 Task: Add Icelandic Provisions Vanilla Skyr Yogurt to the cart.
Action: Mouse moved to (20, 112)
Screenshot: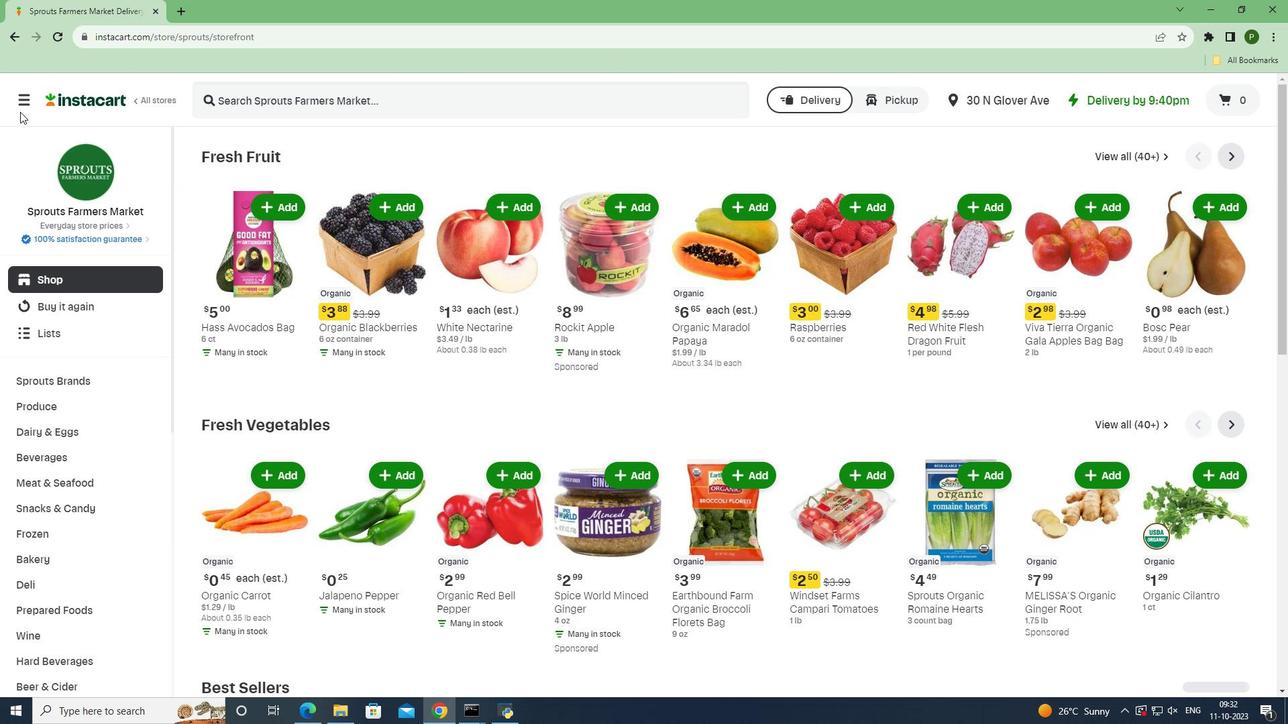 
Action: Mouse pressed left at (20, 112)
Screenshot: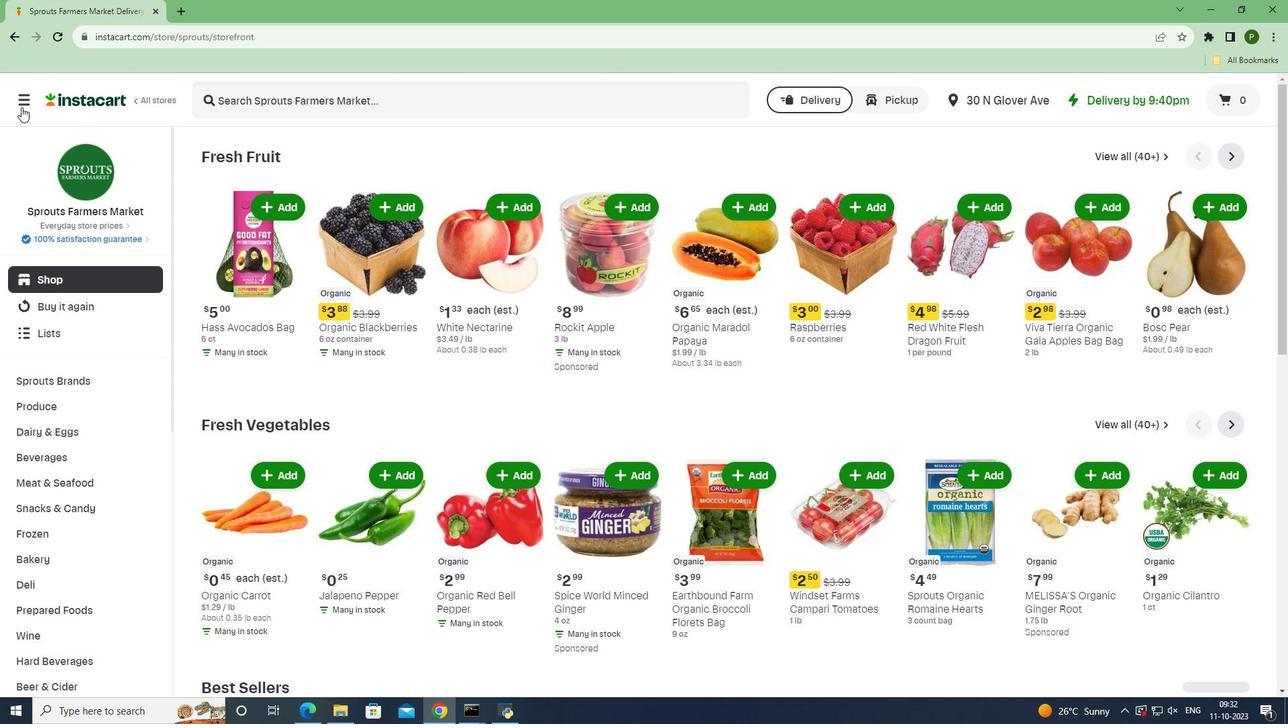 
Action: Mouse moved to (21, 107)
Screenshot: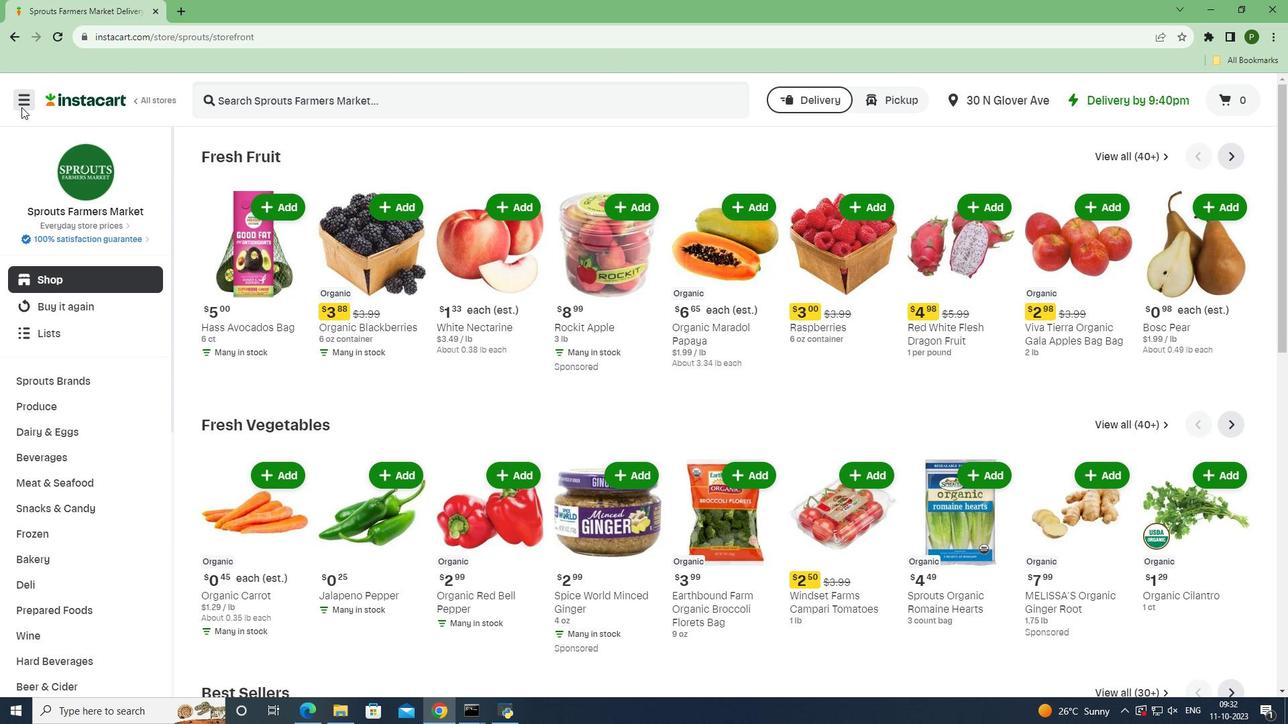 
Action: Mouse pressed left at (21, 107)
Screenshot: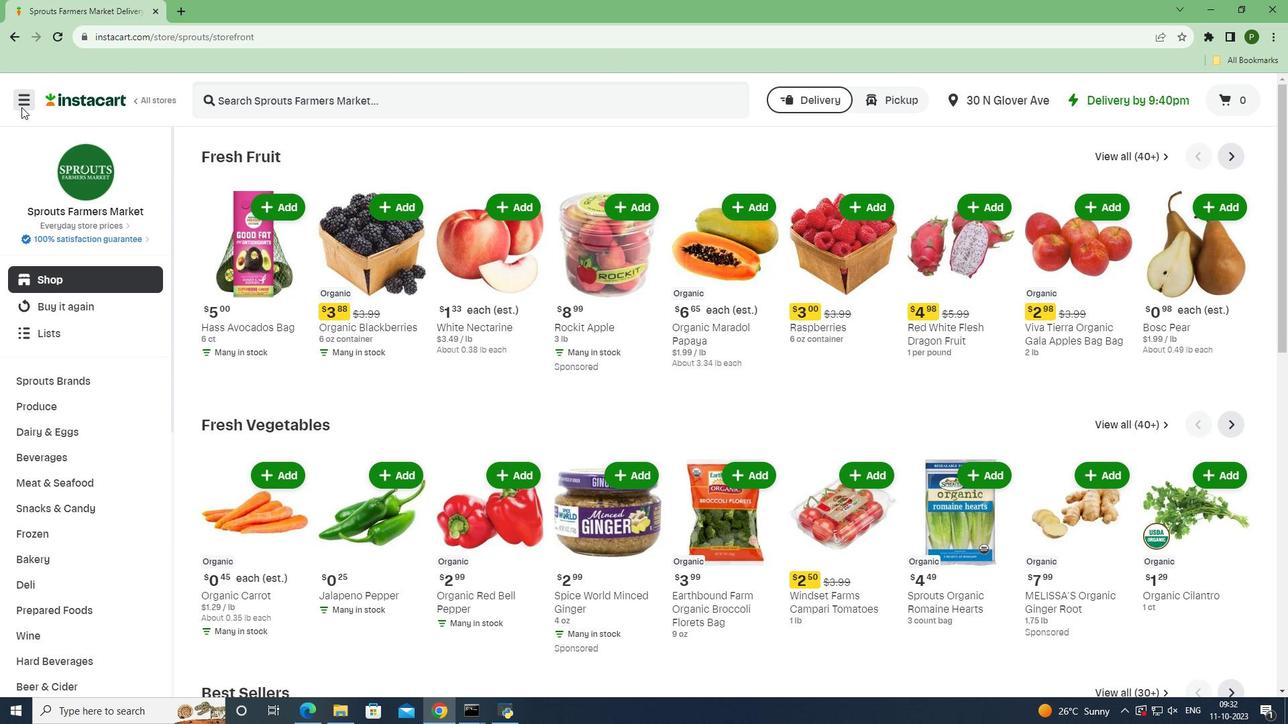 
Action: Mouse moved to (46, 347)
Screenshot: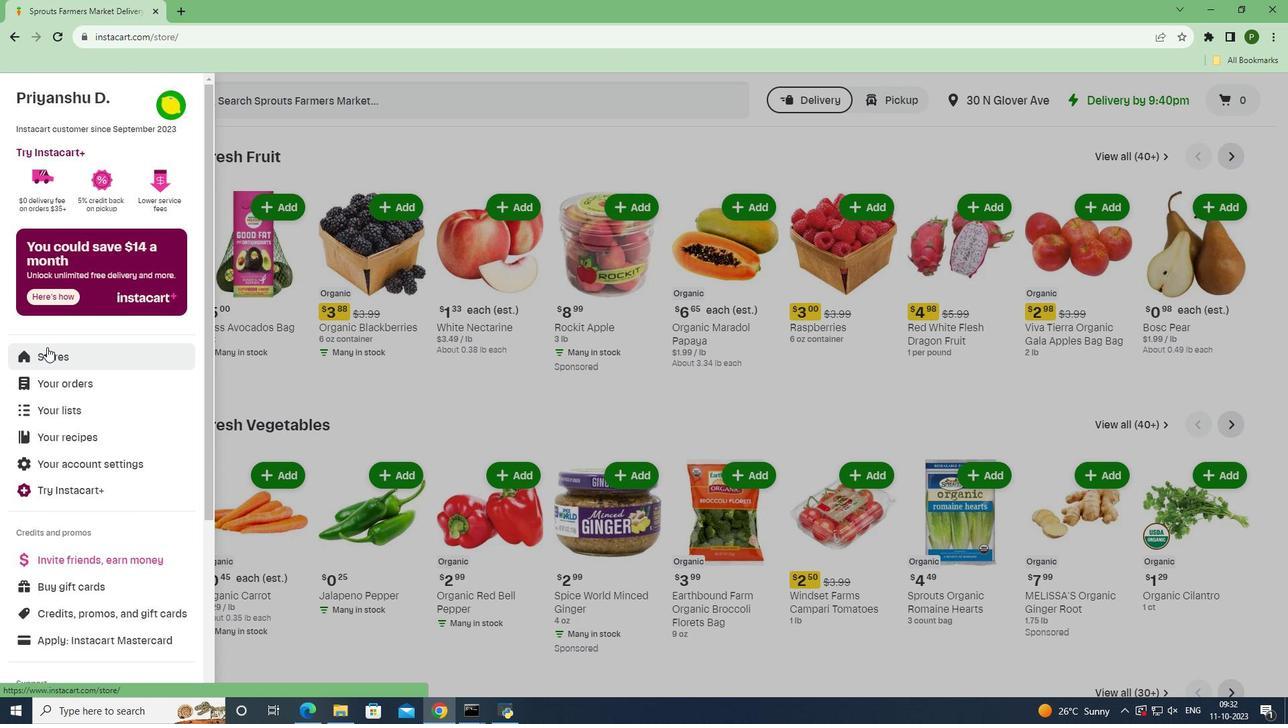 
Action: Mouse pressed left at (46, 347)
Screenshot: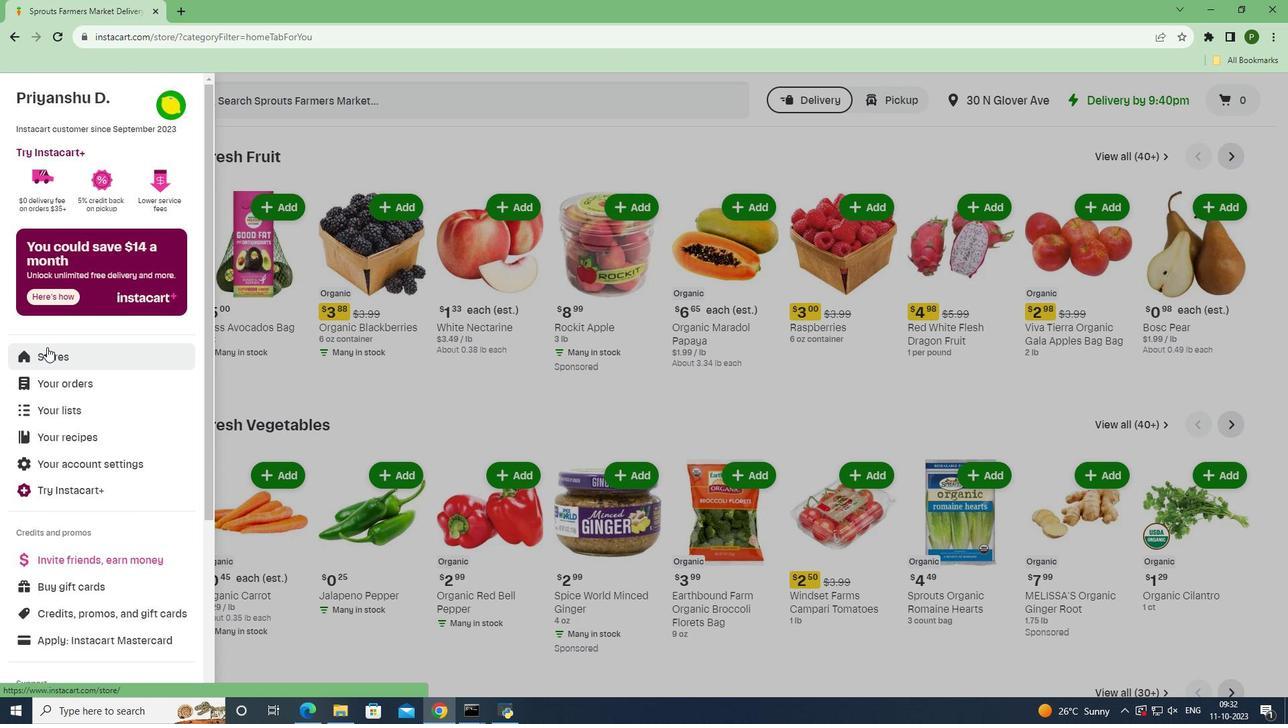 
Action: Mouse moved to (294, 155)
Screenshot: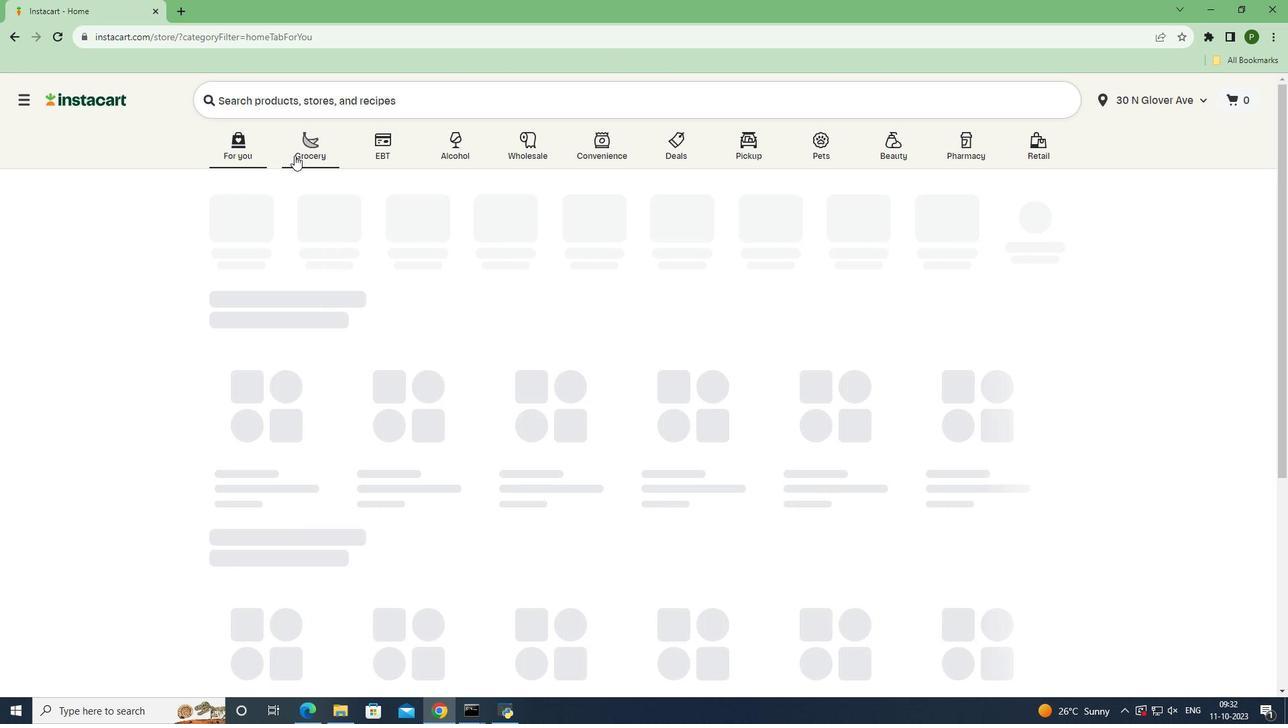
Action: Mouse pressed left at (294, 155)
Screenshot: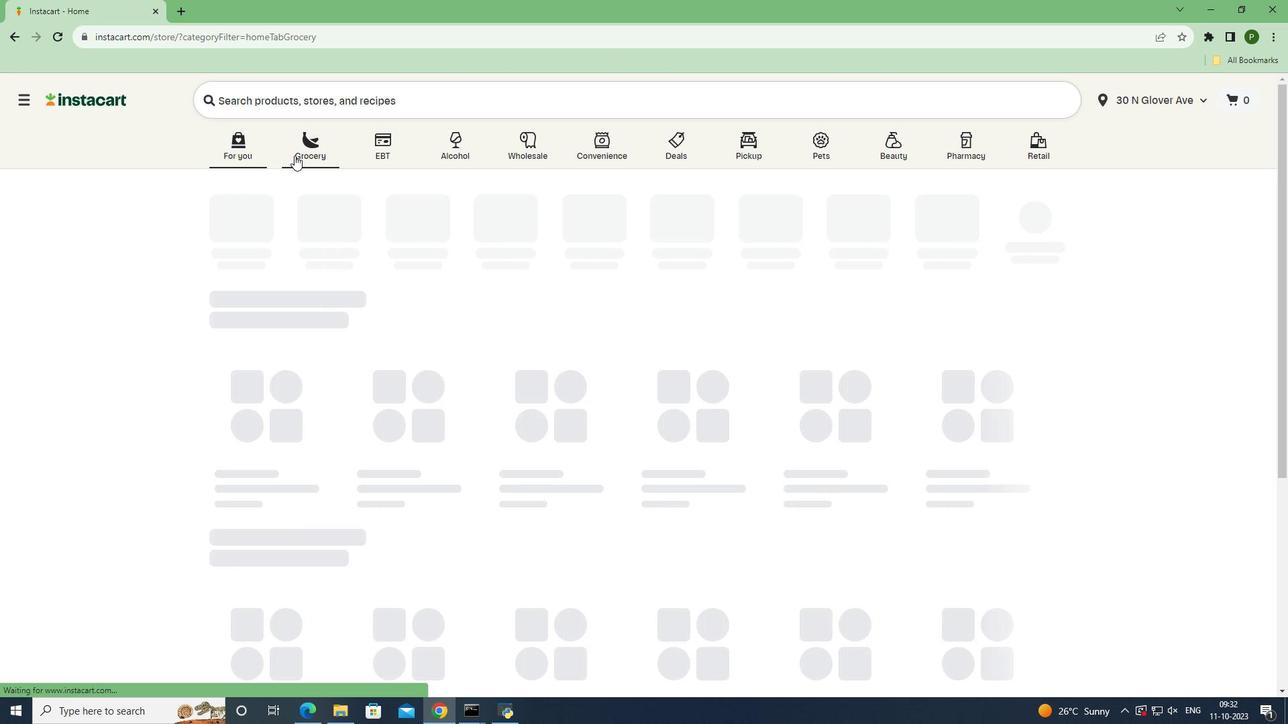 
Action: Mouse moved to (531, 301)
Screenshot: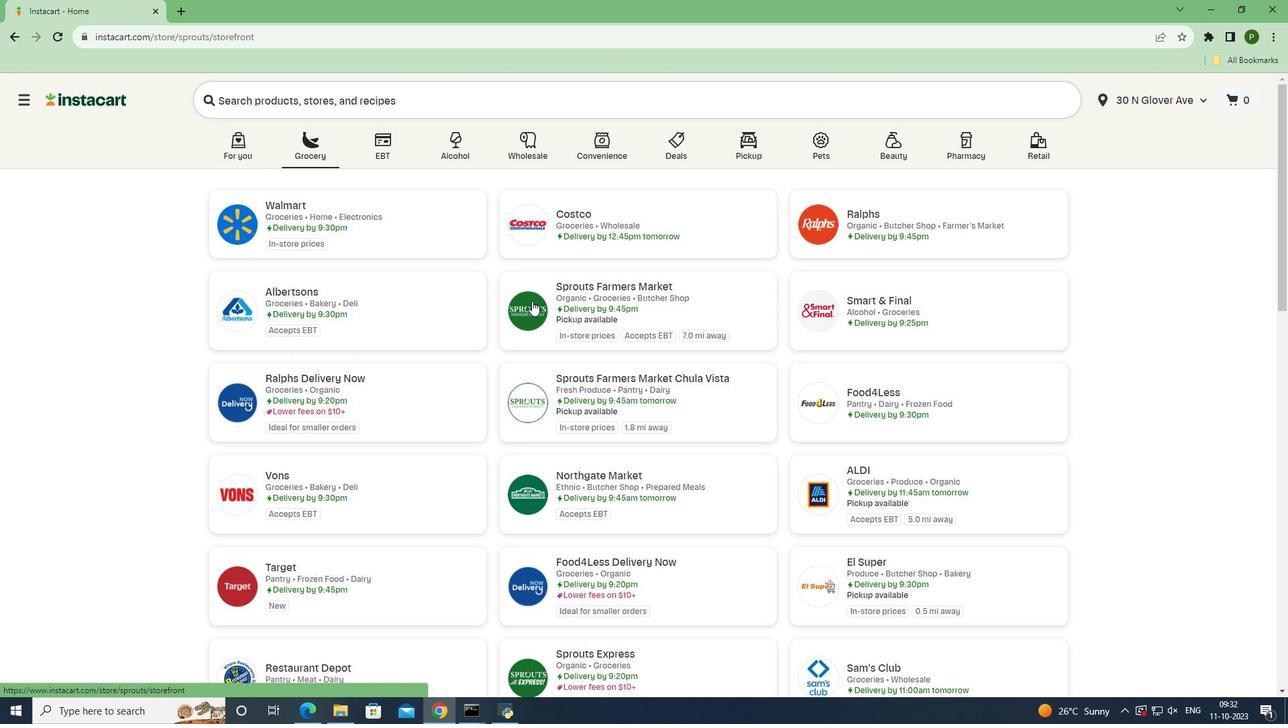
Action: Mouse pressed left at (531, 301)
Screenshot: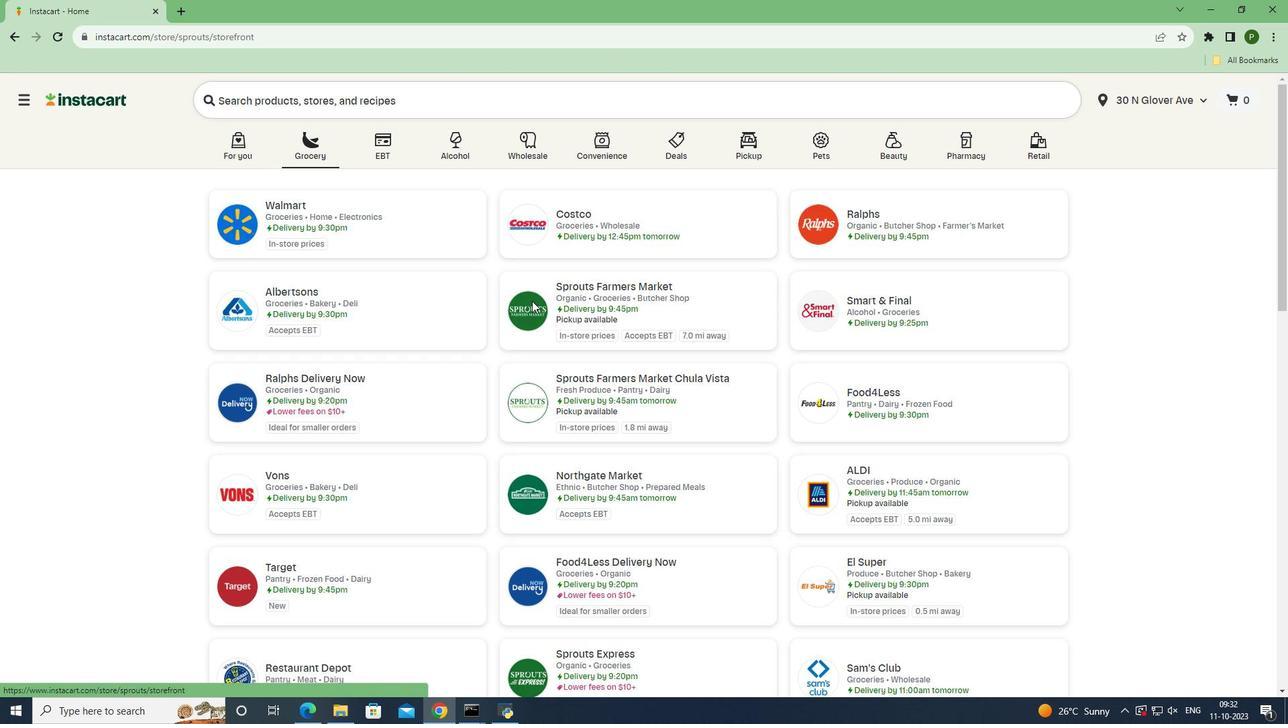 
Action: Mouse moved to (115, 438)
Screenshot: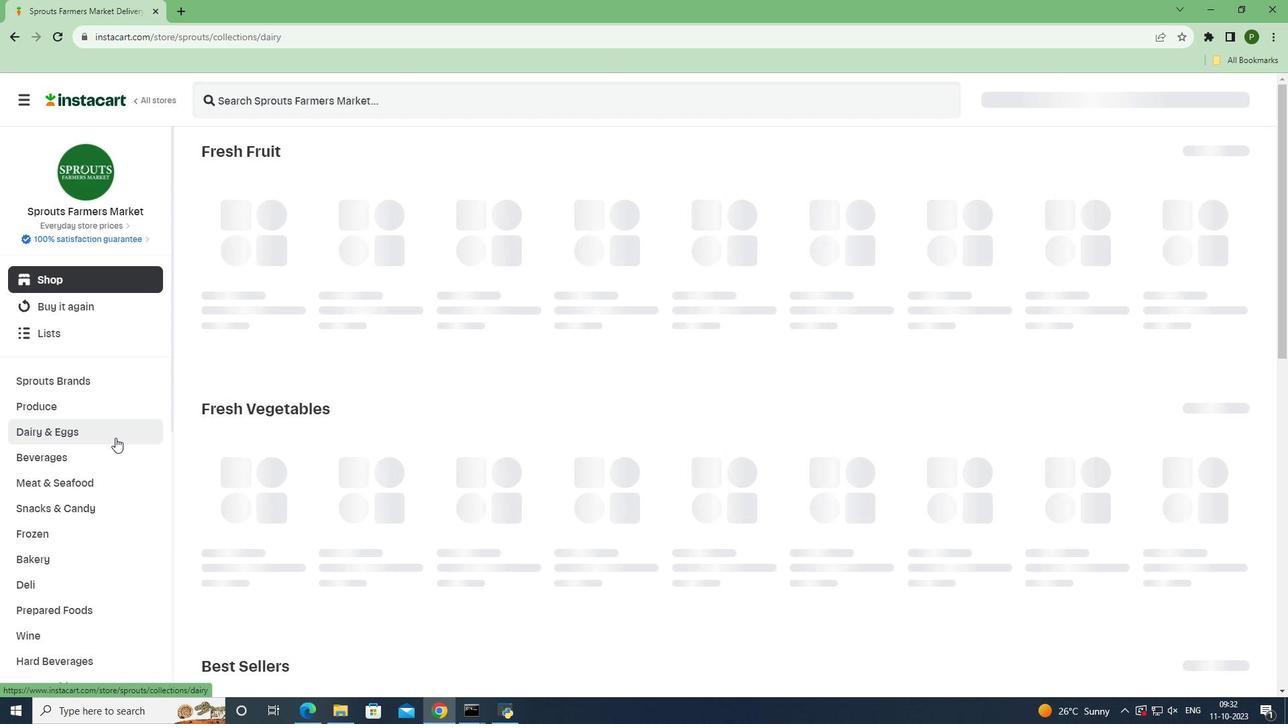 
Action: Mouse pressed left at (115, 438)
Screenshot: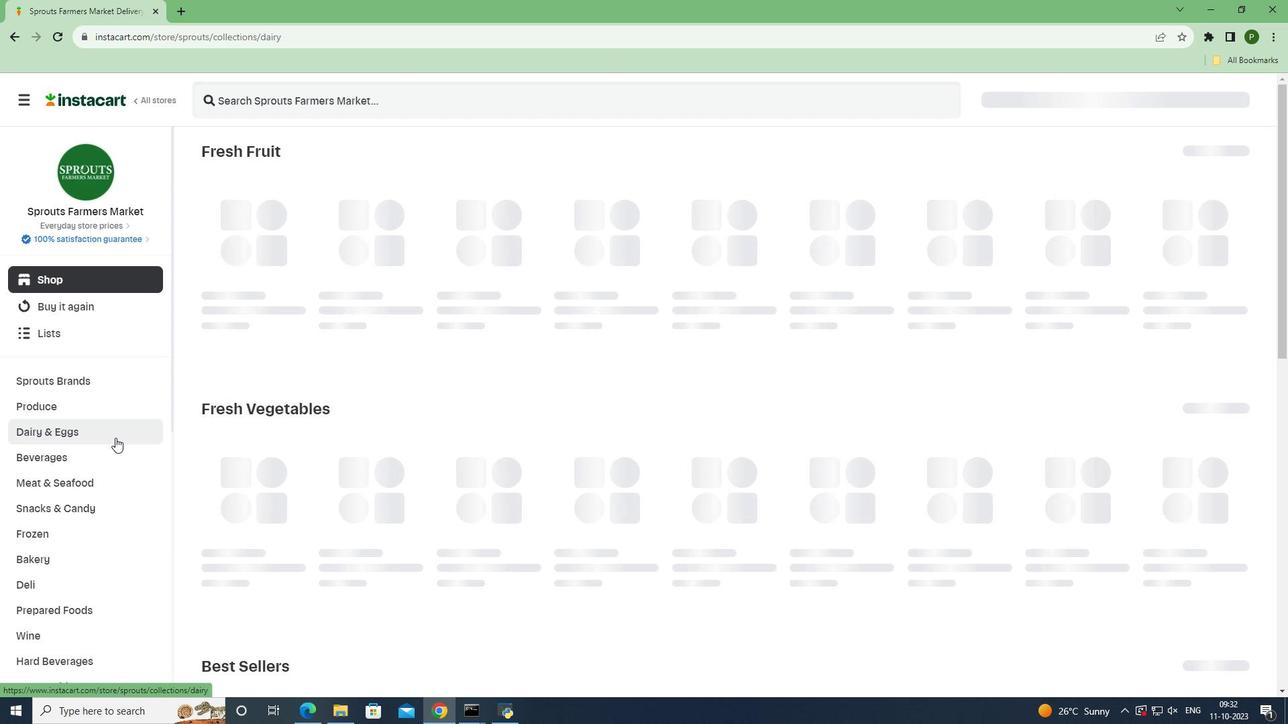 
Action: Mouse moved to (73, 535)
Screenshot: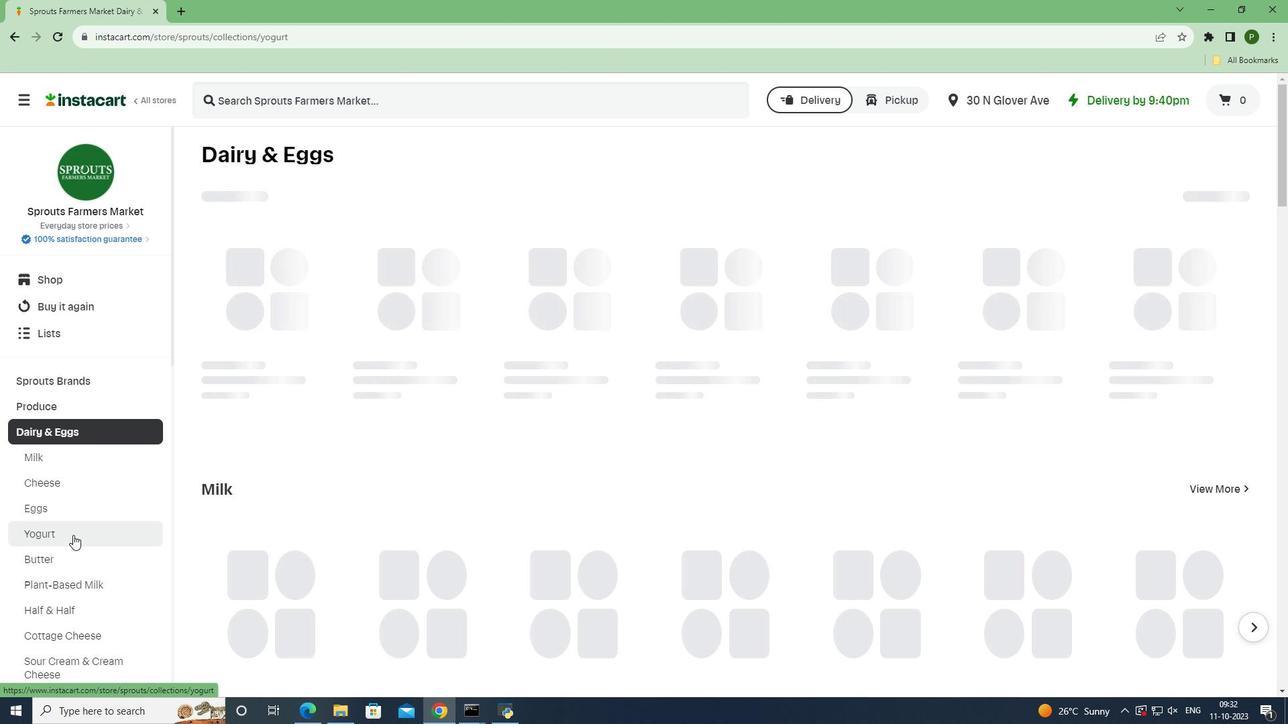 
Action: Mouse pressed left at (73, 535)
Screenshot: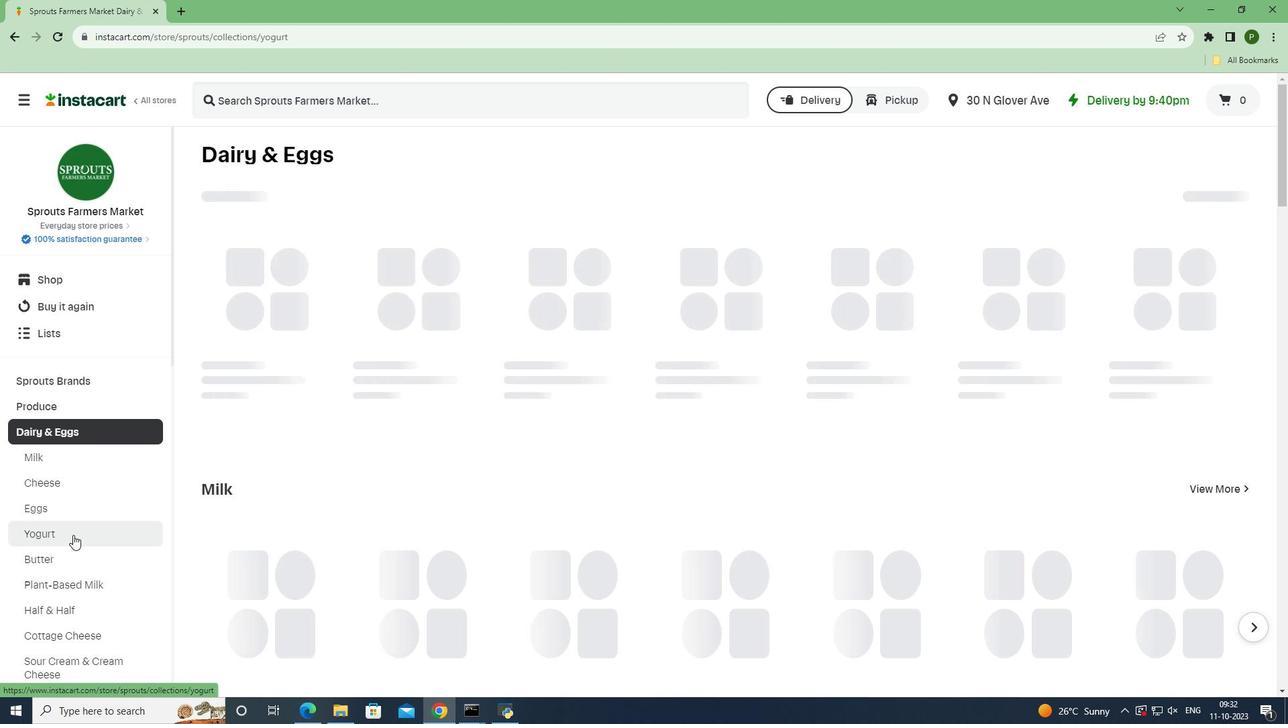 
Action: Mouse moved to (282, 103)
Screenshot: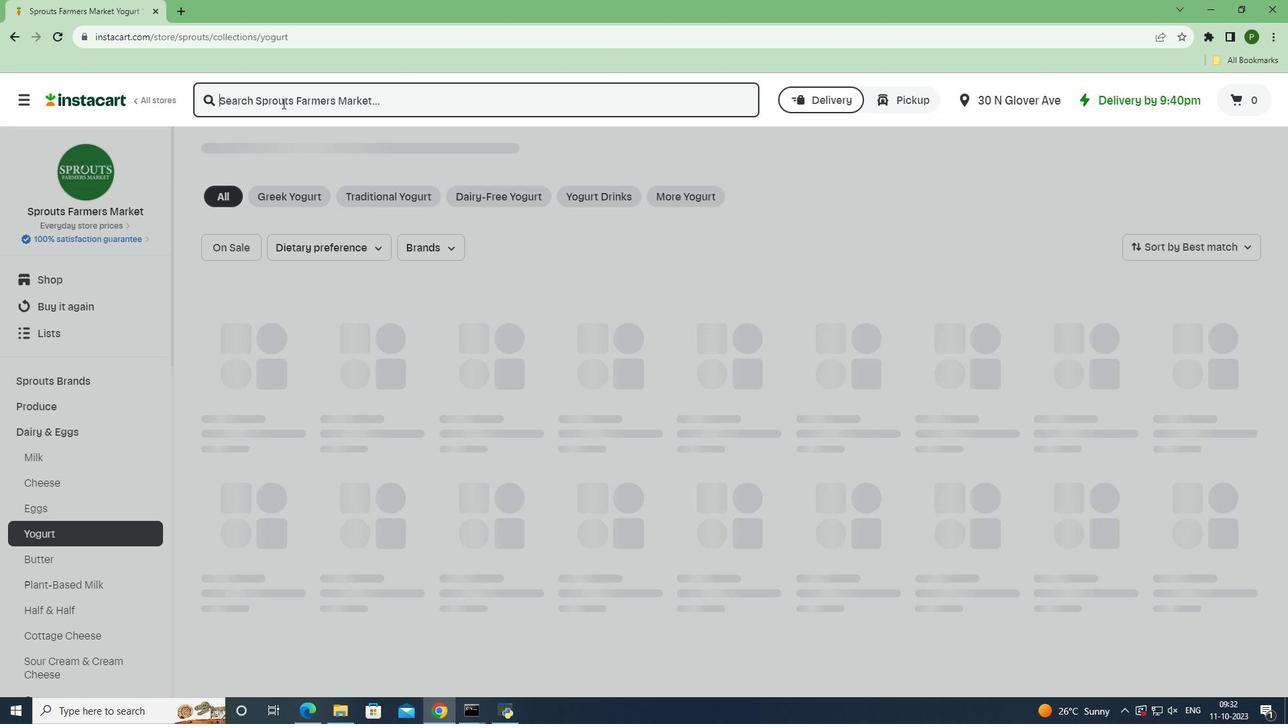 
Action: Mouse pressed left at (282, 103)
Screenshot: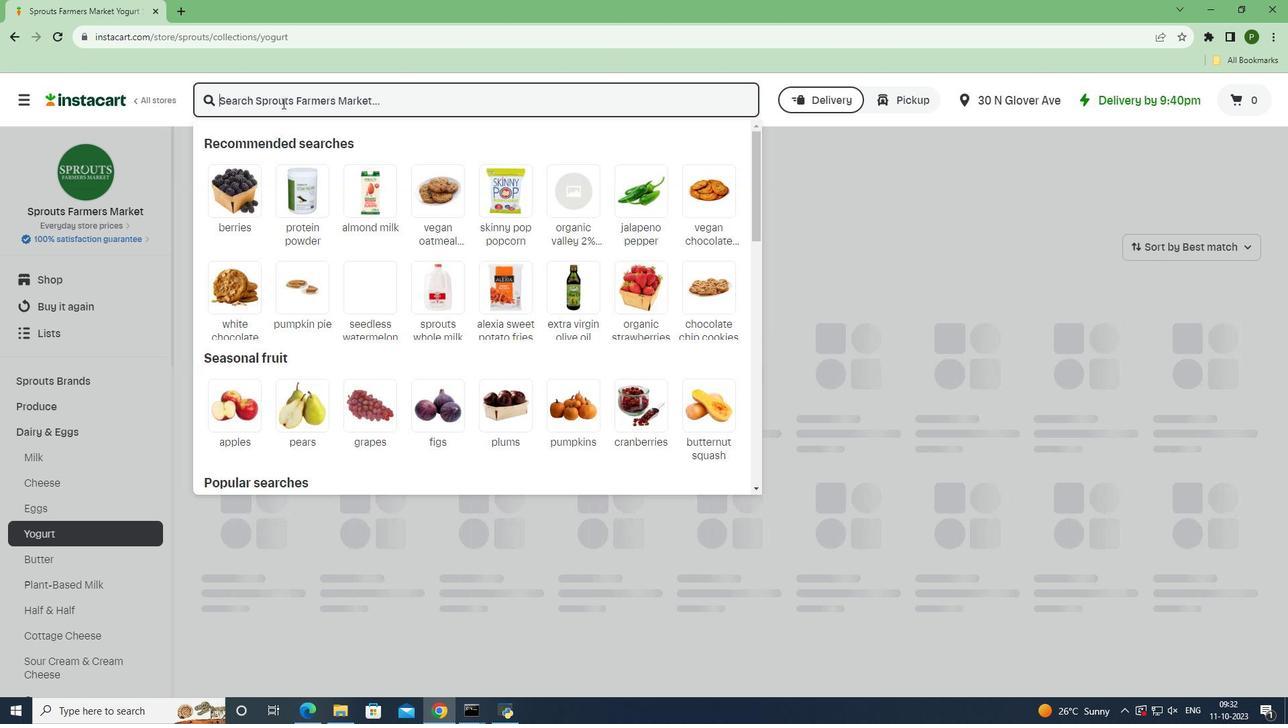 
Action: Key pressed <Key.caps_lock><Key.caps_lock>i<Key.caps_lock>CELANDIC<Key.space><Key.caps_lock>p<Key.caps_lock>ROVISIONS<Key.space><Key.caps_lock>v<Key.caps_lock>ANILLA<Key.space><Key.caps_lock>s<Key.caps_lock>KYR<Key.space><Key.caps_lock>y<Key.caps_lock>OGURT<Key.space><Key.enter>
Screenshot: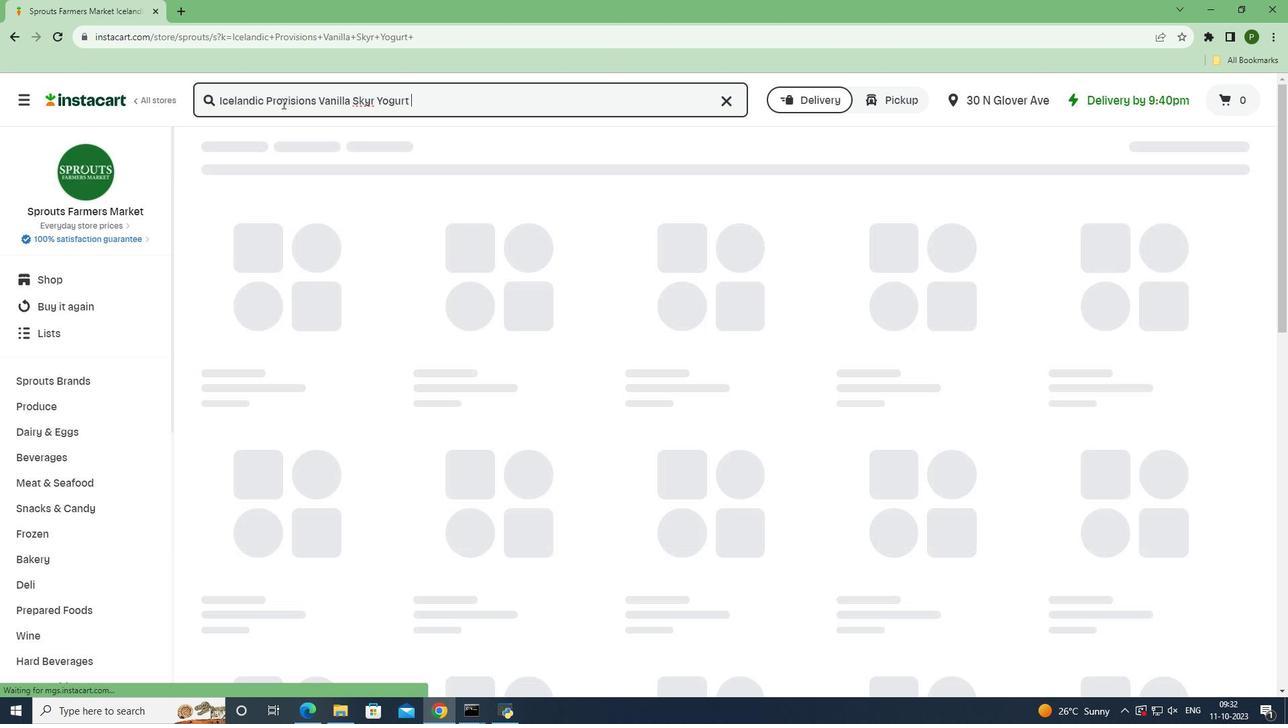 
Action: Mouse moved to (759, 234)
Screenshot: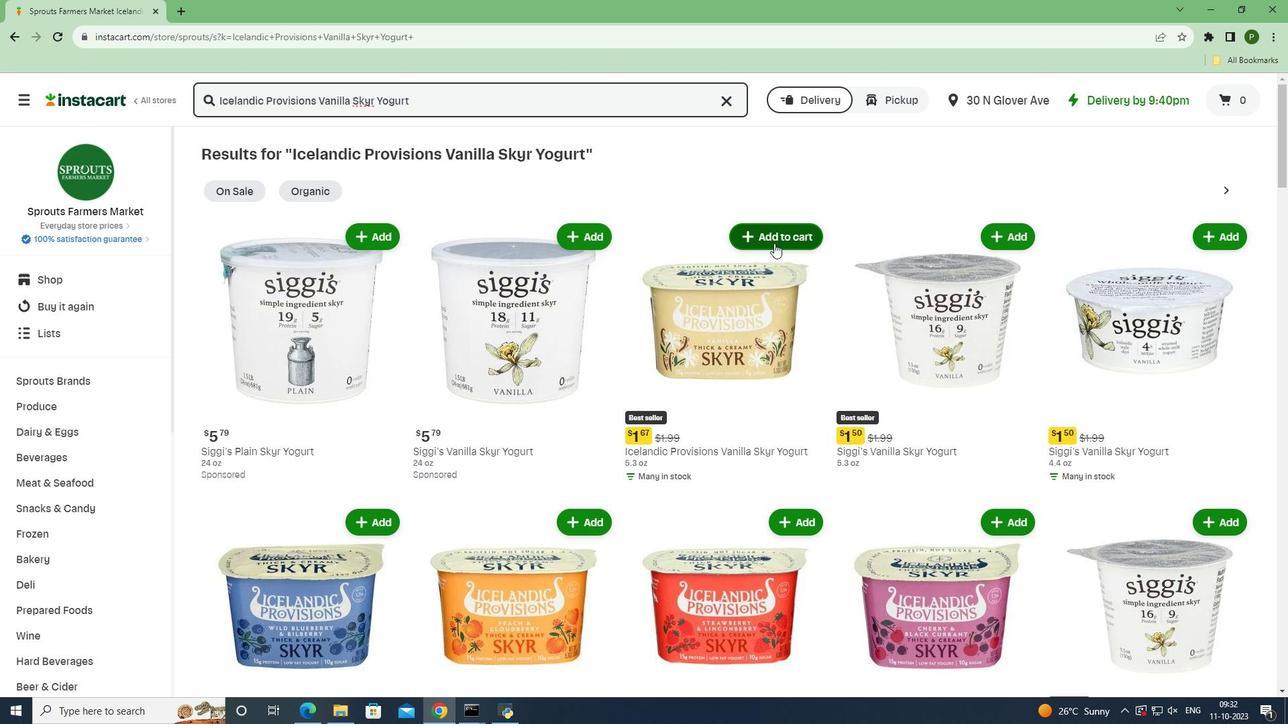 
Action: Mouse pressed left at (759, 234)
Screenshot: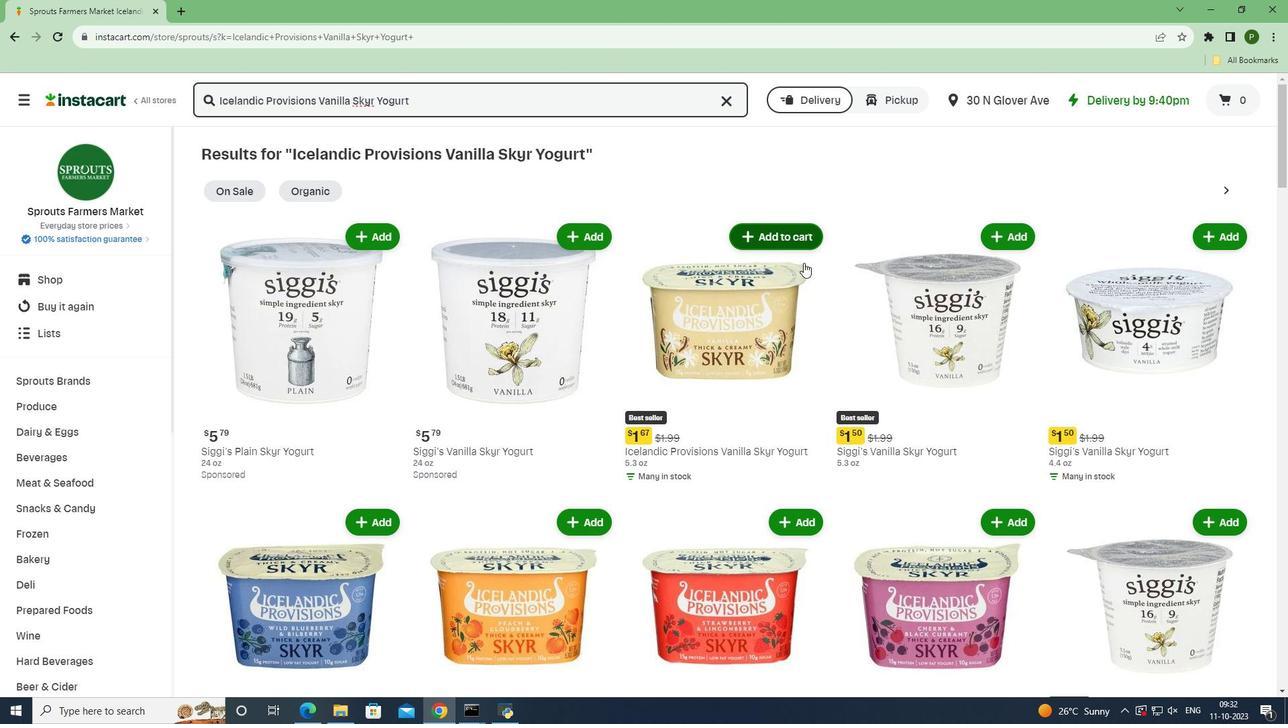 
Action: Mouse moved to (816, 285)
Screenshot: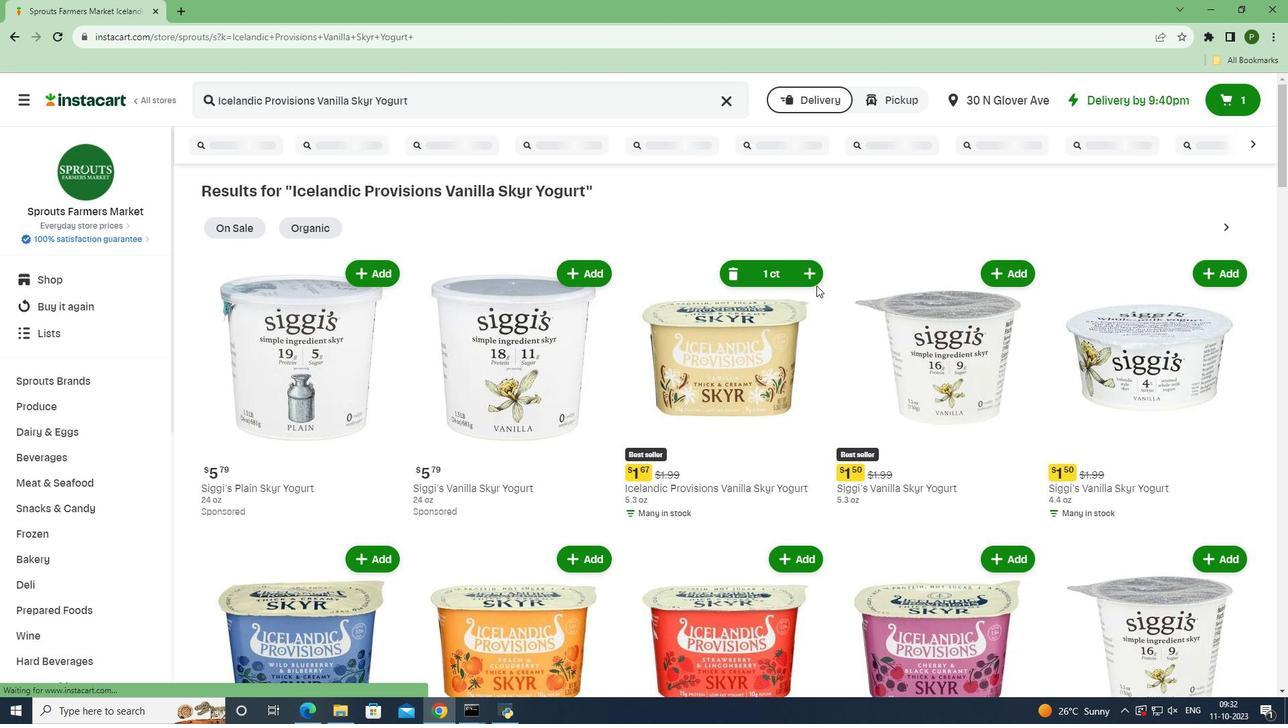 
